 Task: Click the Help Button under New invoice in find invoice.
Action: Mouse moved to (150, 14)
Screenshot: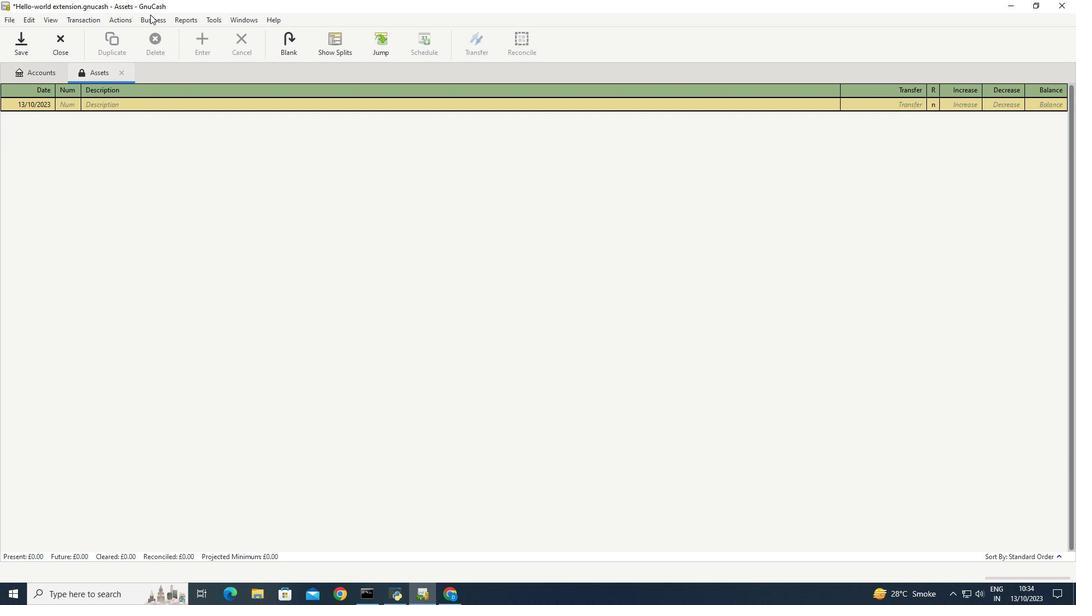 
Action: Mouse pressed left at (150, 14)
Screenshot: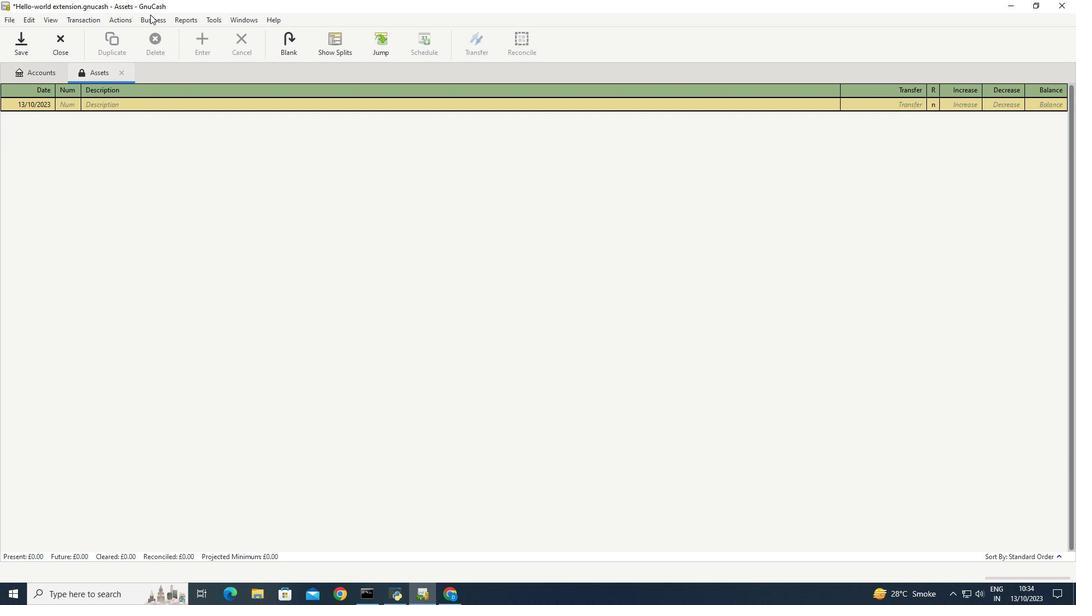 
Action: Mouse moved to (281, 93)
Screenshot: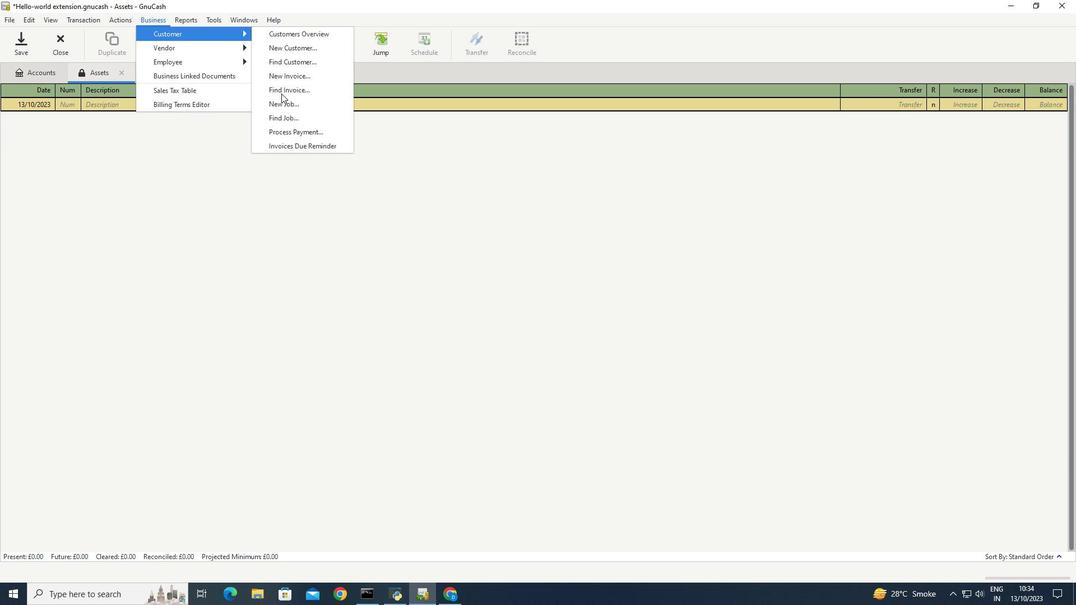 
Action: Mouse pressed left at (281, 93)
Screenshot: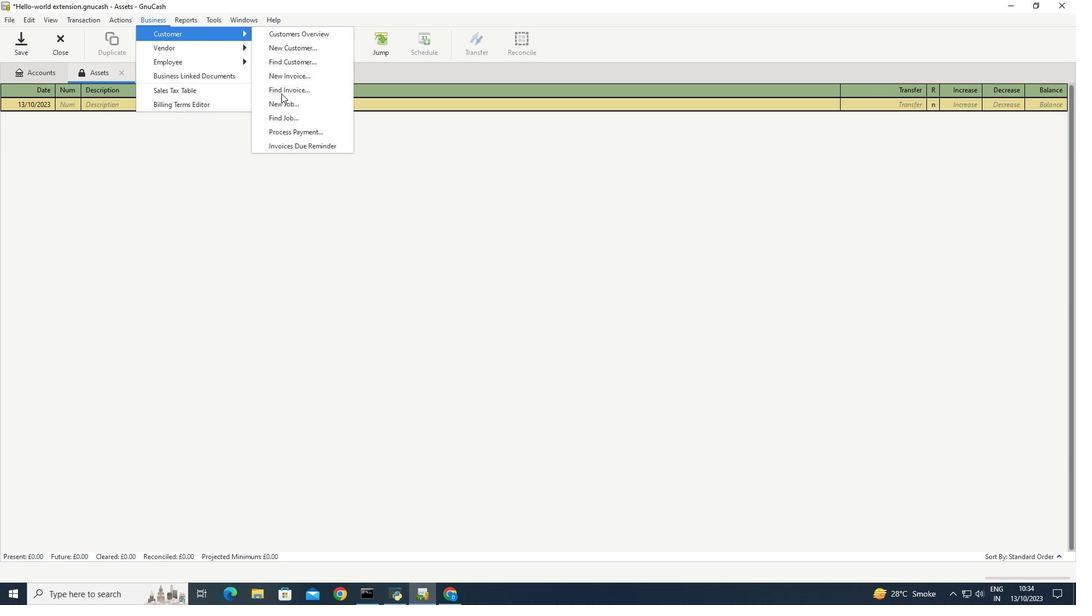 
Action: Mouse moved to (558, 376)
Screenshot: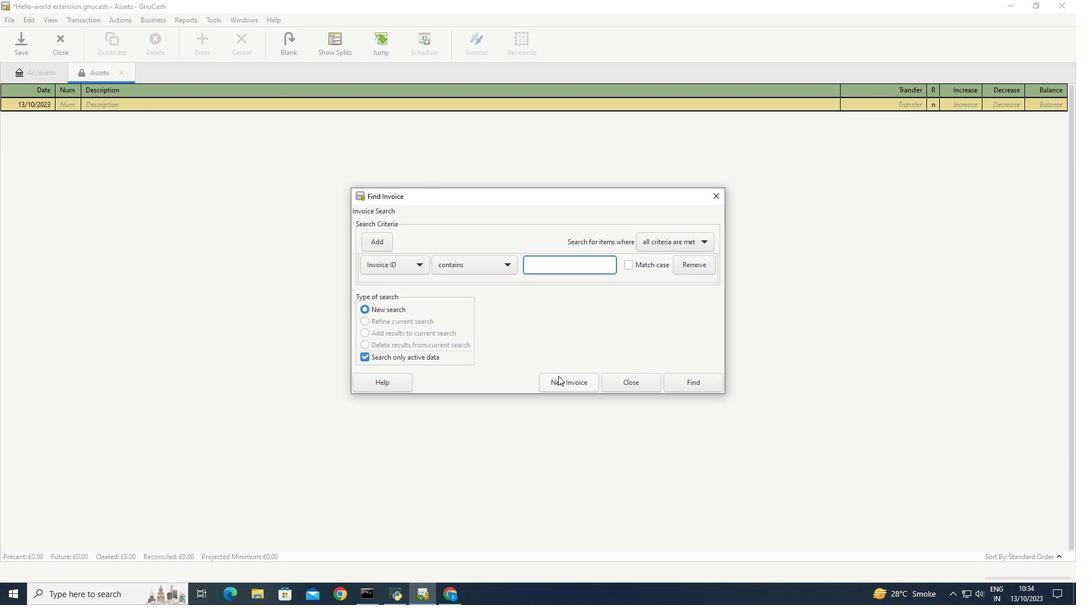 
Action: Mouse pressed left at (558, 376)
Screenshot: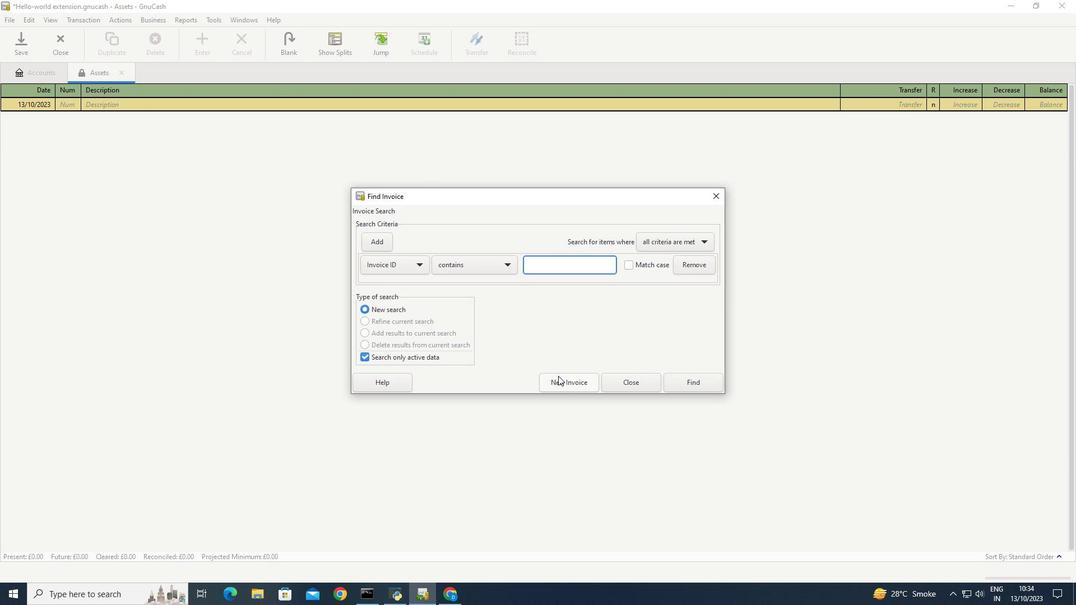 
Action: Mouse moved to (601, 301)
Screenshot: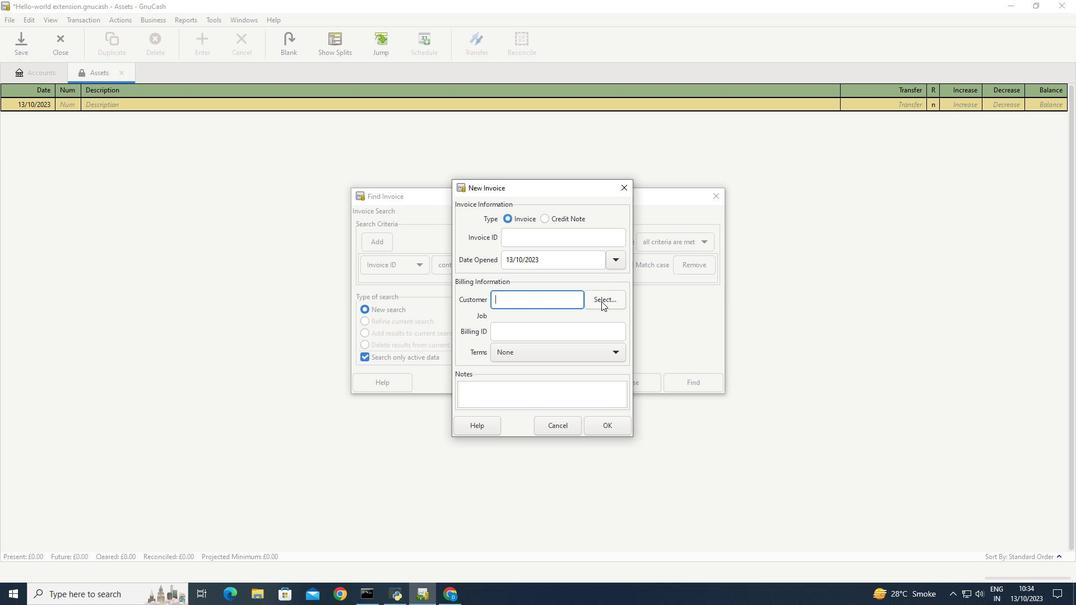 
Action: Mouse pressed left at (601, 301)
Screenshot: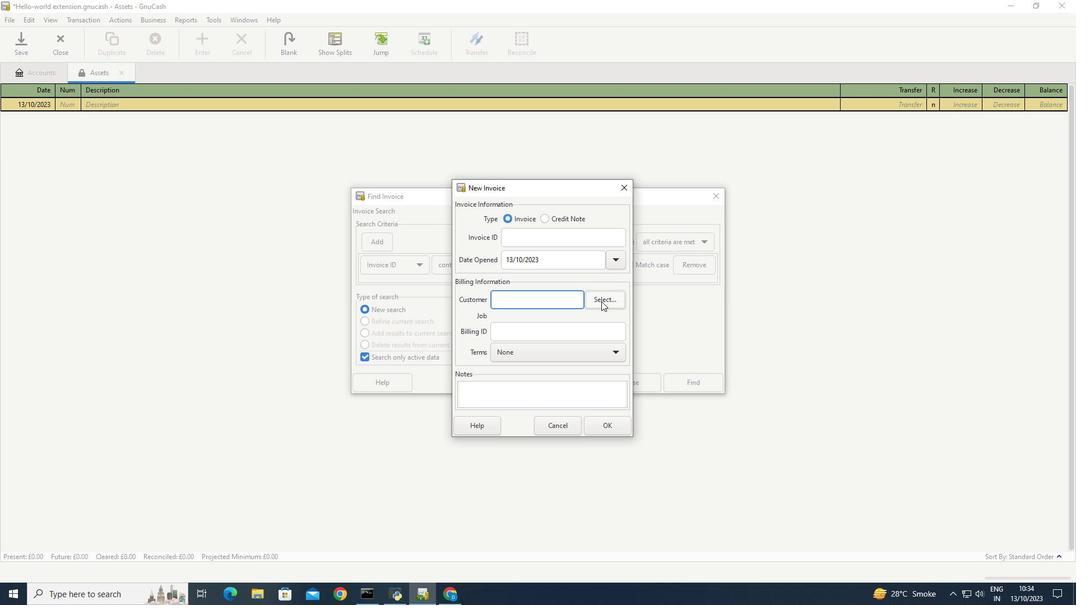 
Action: Mouse moved to (397, 383)
Screenshot: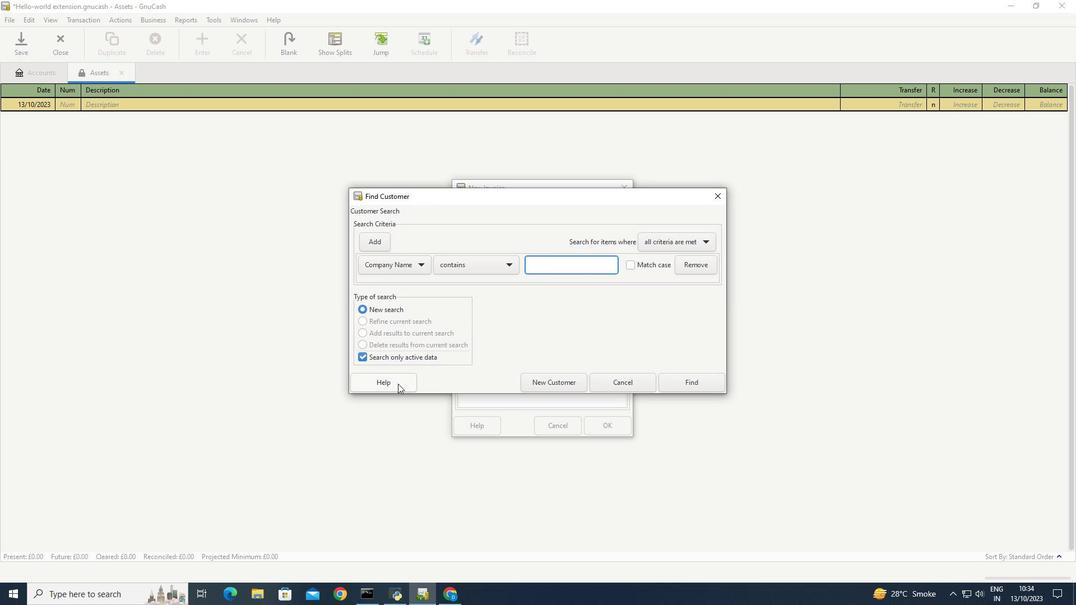 
Action: Mouse pressed left at (397, 383)
Screenshot: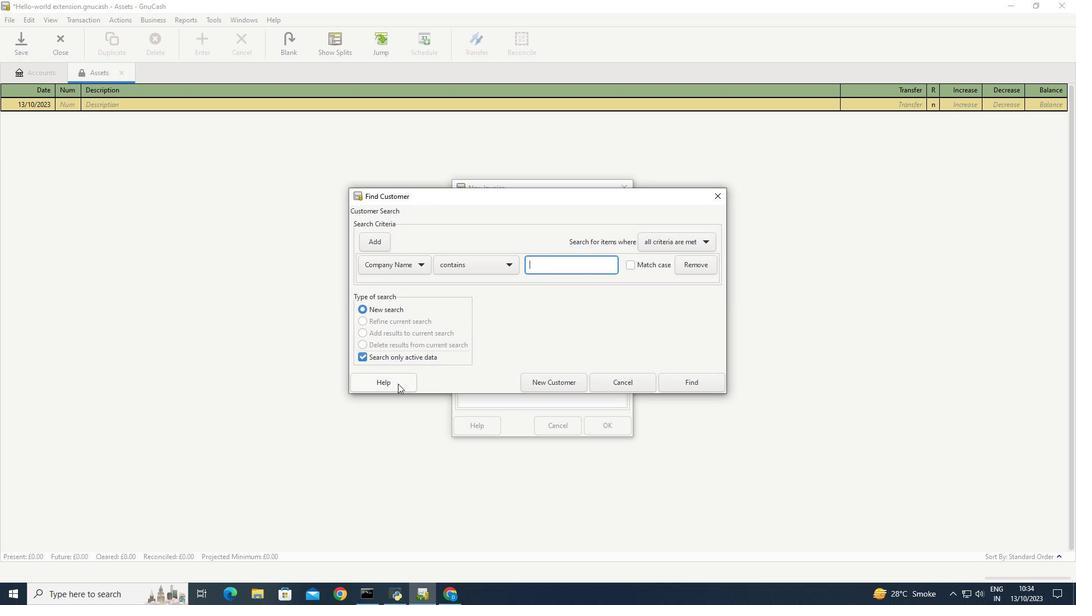 
Action: Mouse moved to (341, 344)
Screenshot: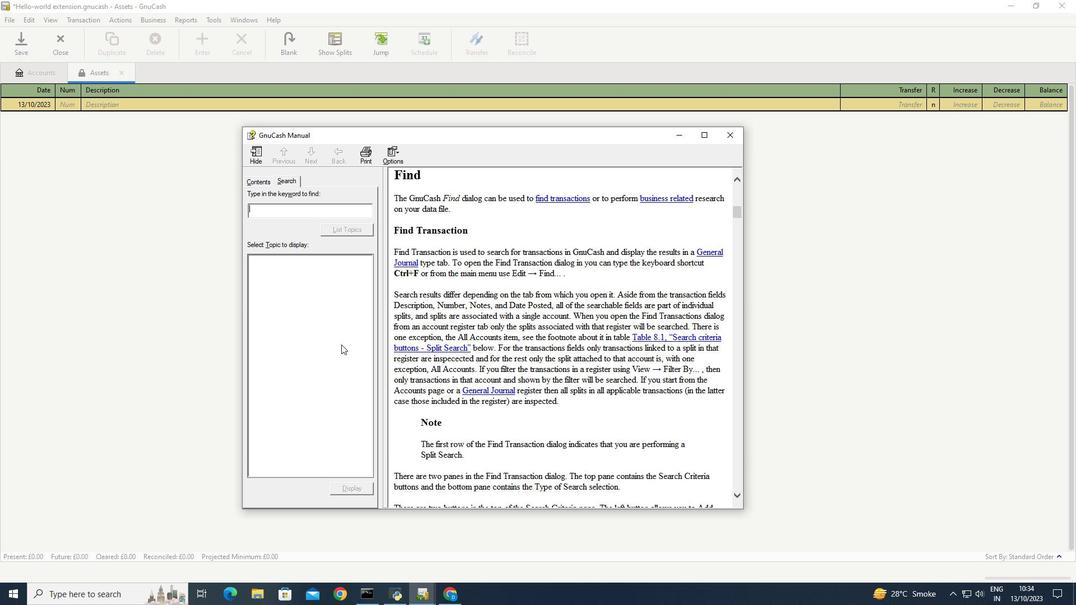 
Action: Mouse scrolled (341, 344) with delta (0, 0)
Screenshot: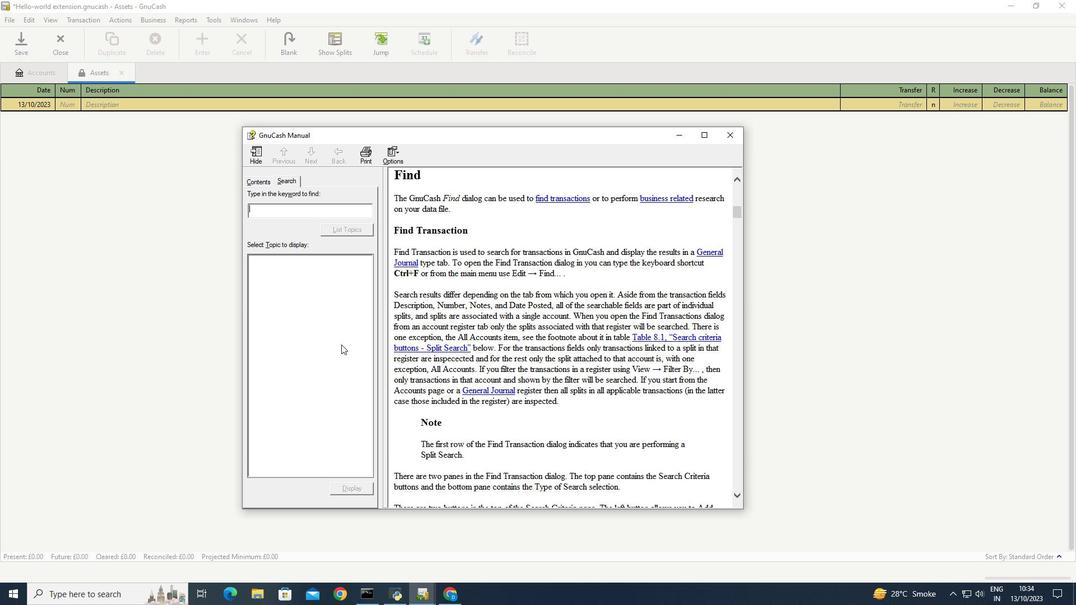 
Action: Mouse scrolled (341, 344) with delta (0, 0)
Screenshot: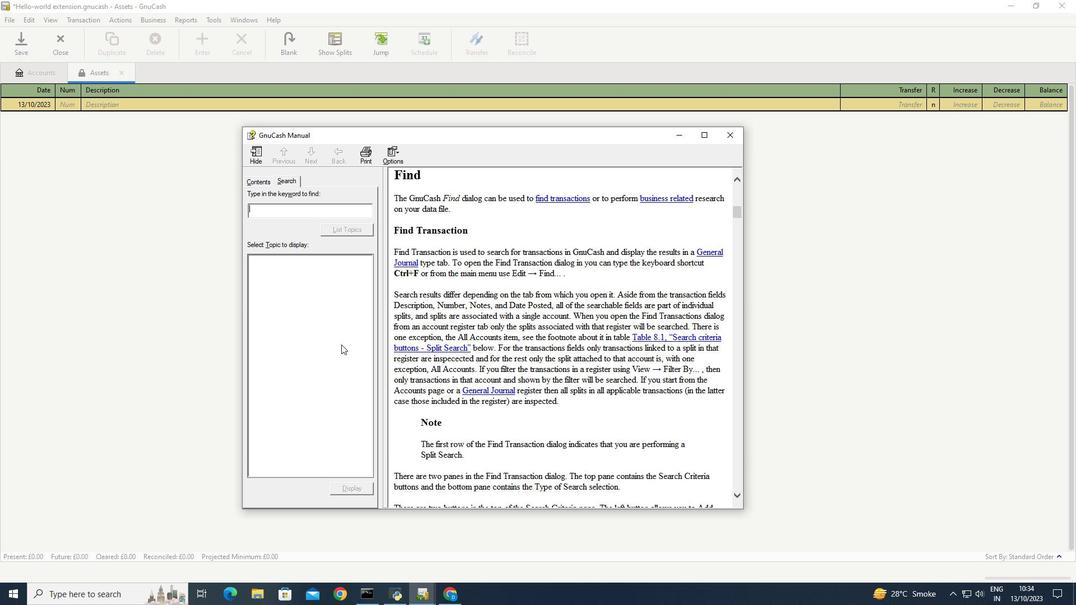 
Action: Mouse scrolled (341, 344) with delta (0, 0)
Screenshot: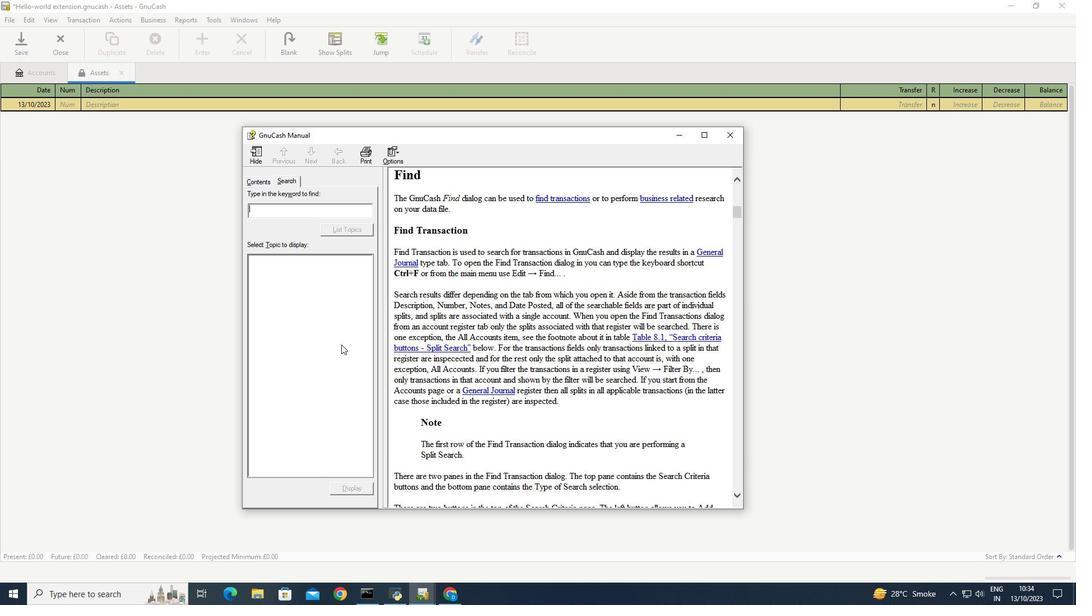 
